 Task: Create a rule when an item is removed from a checklist by me .
Action: Mouse moved to (957, 76)
Screenshot: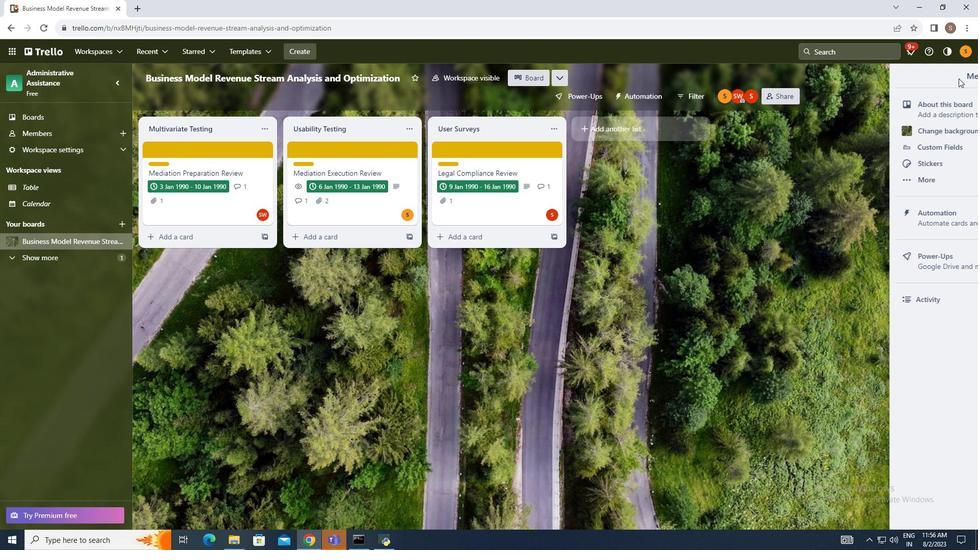 
Action: Mouse pressed left at (957, 76)
Screenshot: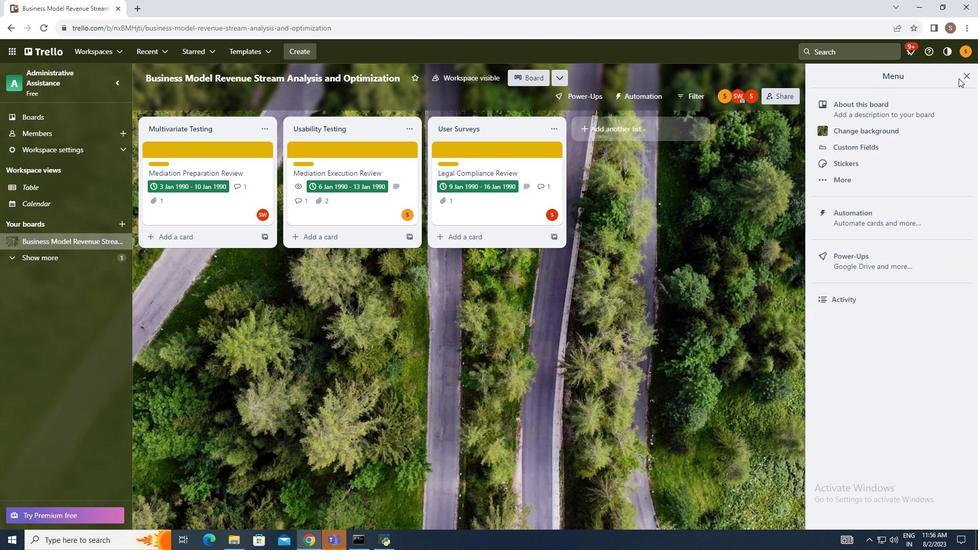 
Action: Mouse moved to (883, 211)
Screenshot: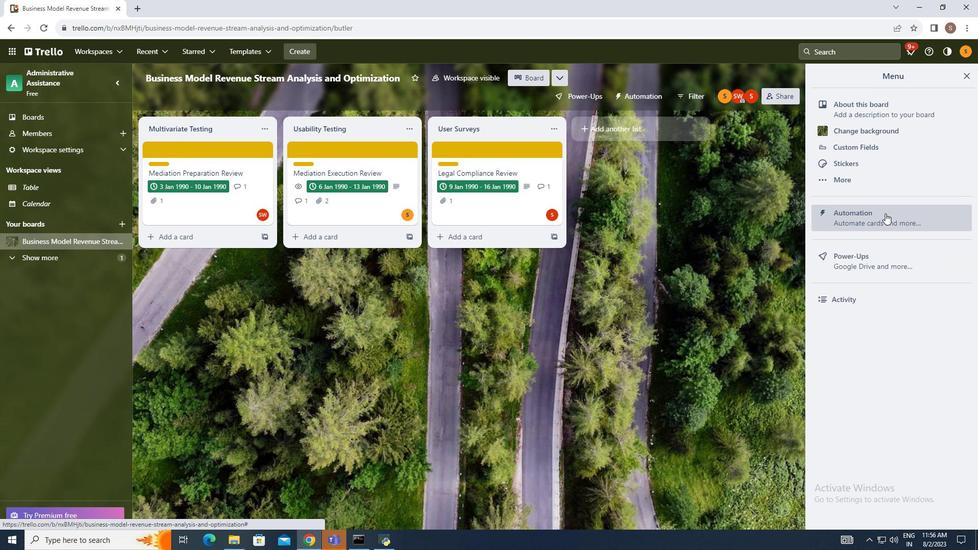 
Action: Mouse pressed left at (883, 211)
Screenshot: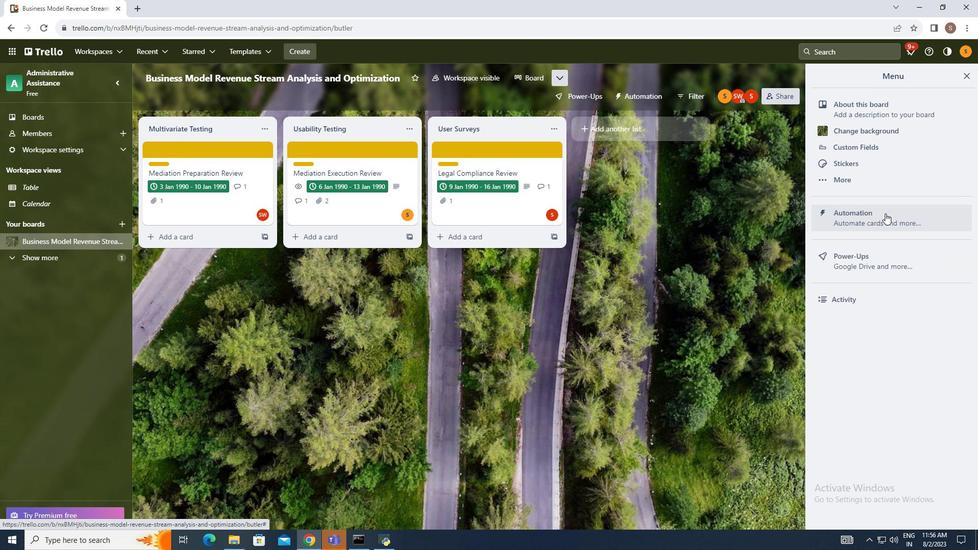 
Action: Mouse moved to (200, 183)
Screenshot: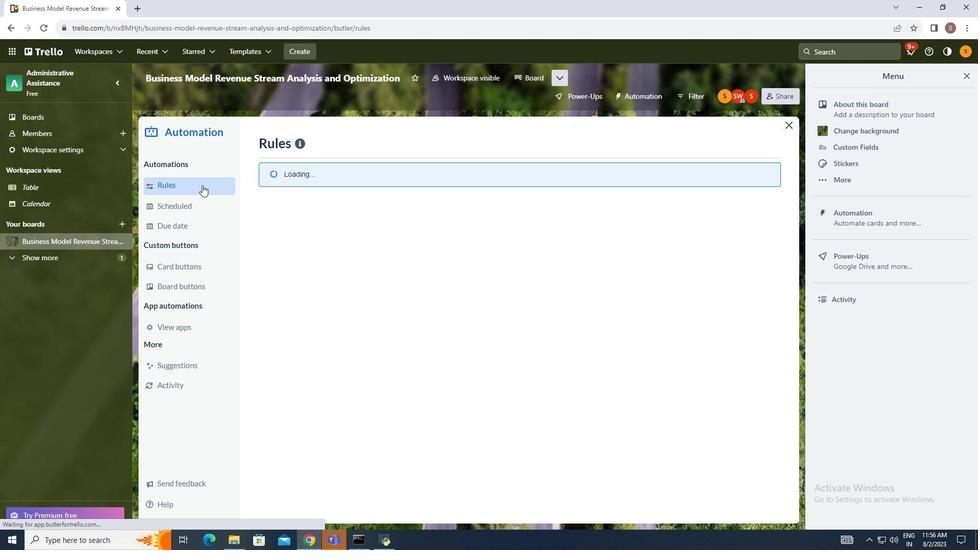
Action: Mouse pressed left at (200, 183)
Screenshot: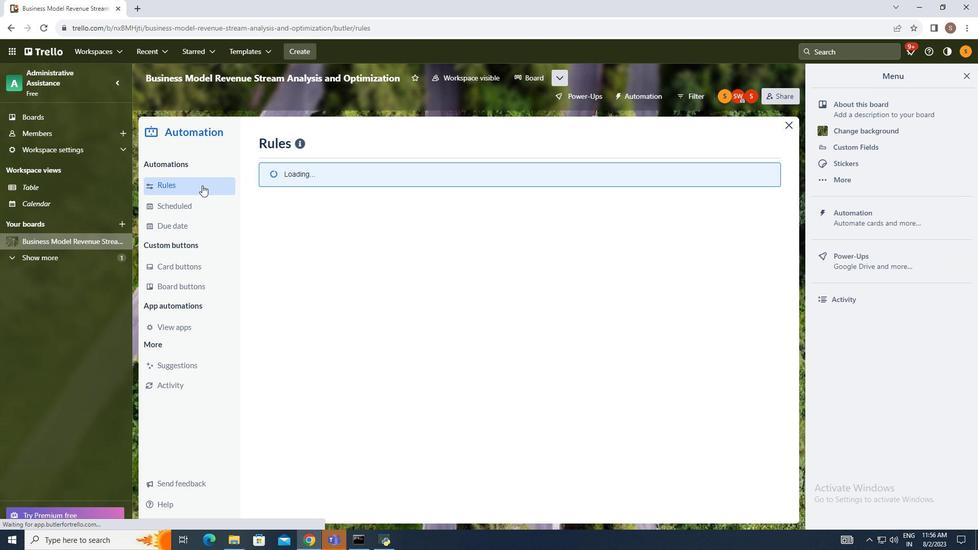 
Action: Mouse moved to (677, 141)
Screenshot: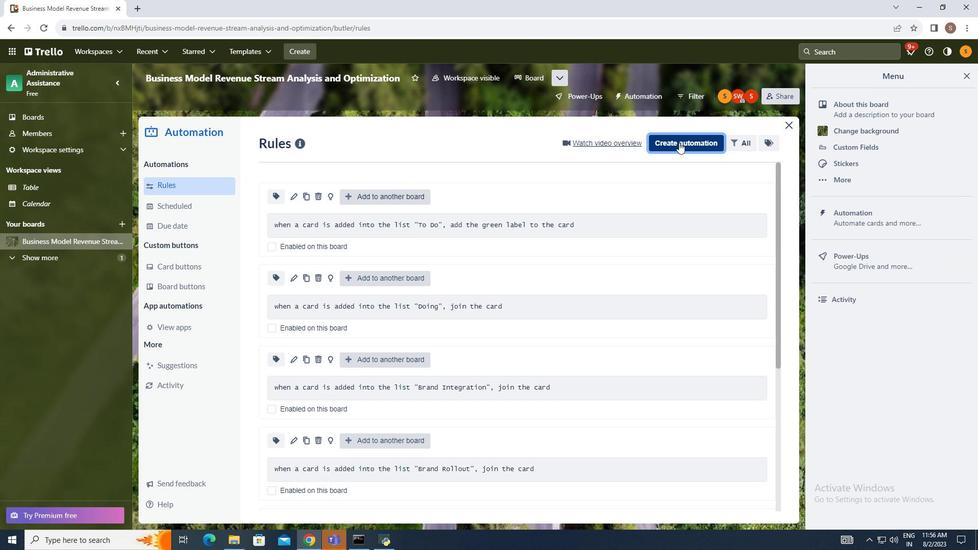 
Action: Mouse pressed left at (677, 141)
Screenshot: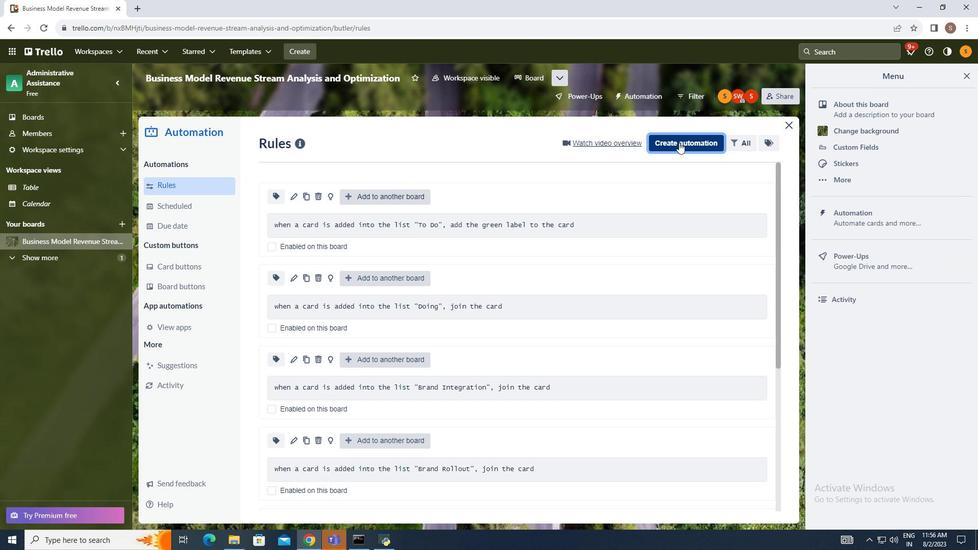 
Action: Mouse moved to (530, 239)
Screenshot: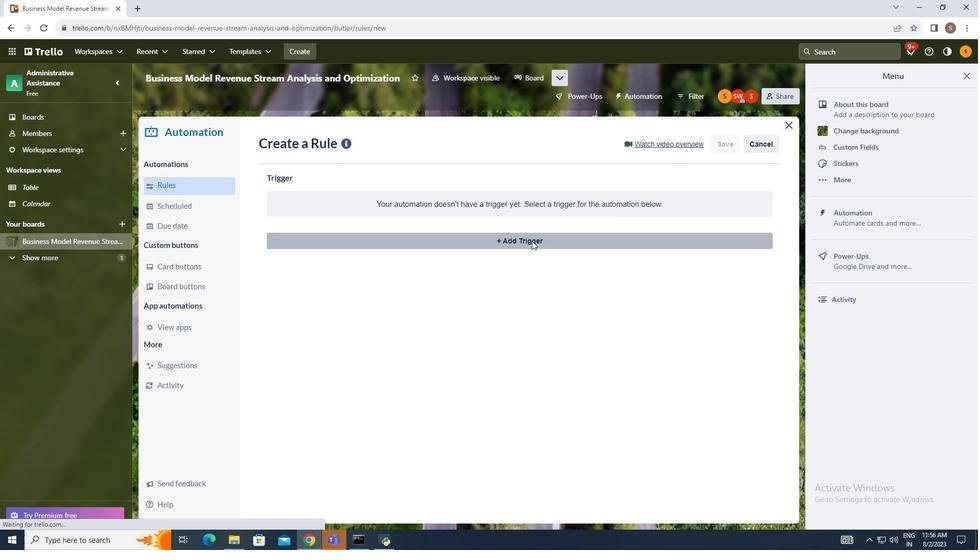 
Action: Mouse pressed left at (530, 239)
Screenshot: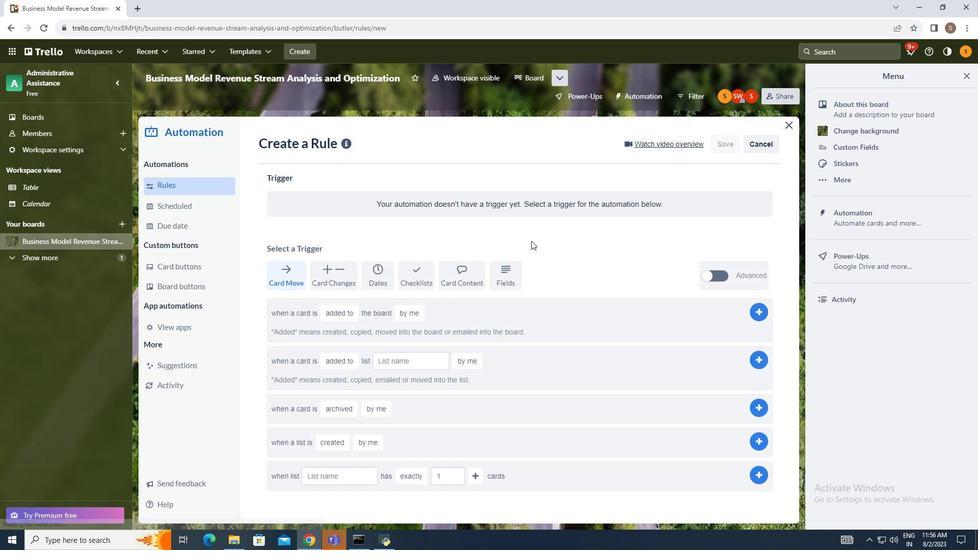 
Action: Mouse moved to (410, 268)
Screenshot: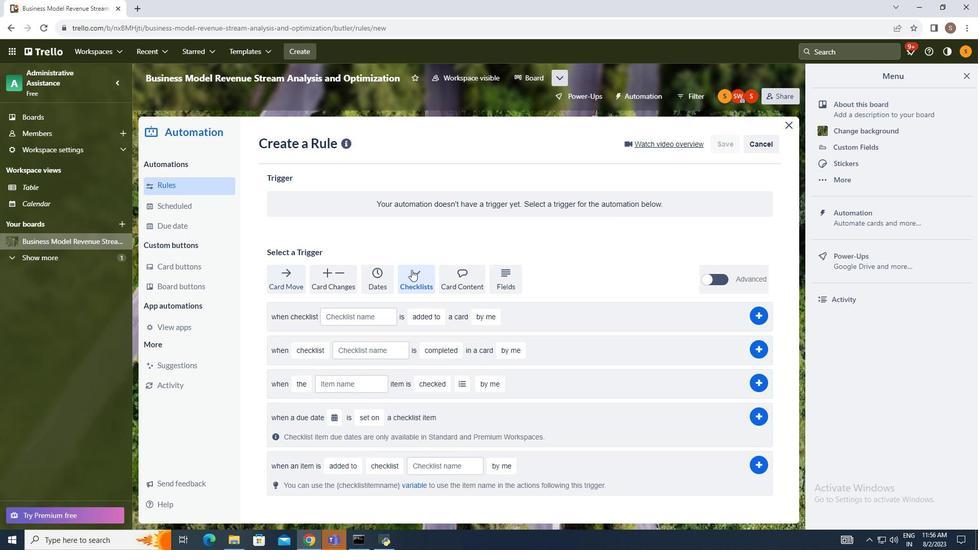 
Action: Mouse pressed left at (410, 268)
Screenshot: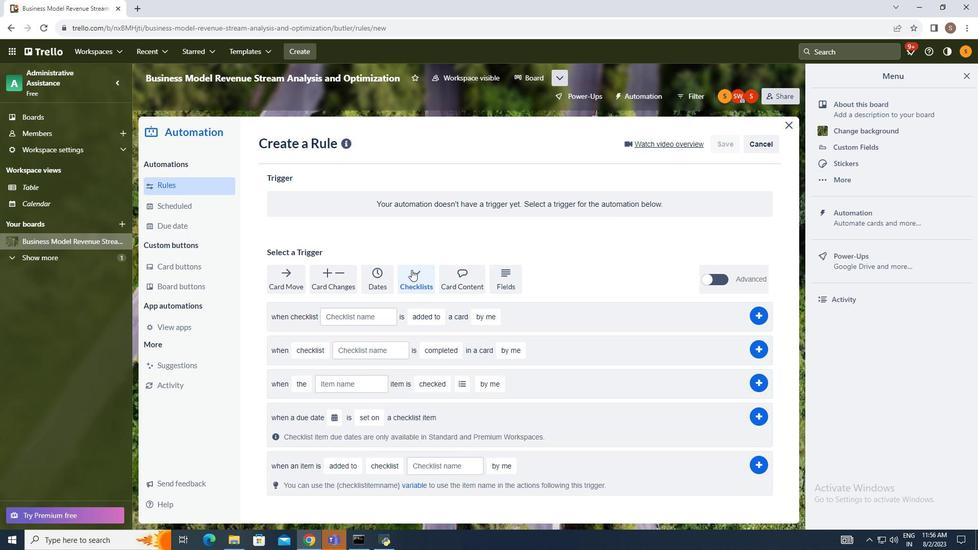 
Action: Mouse moved to (287, 455)
Screenshot: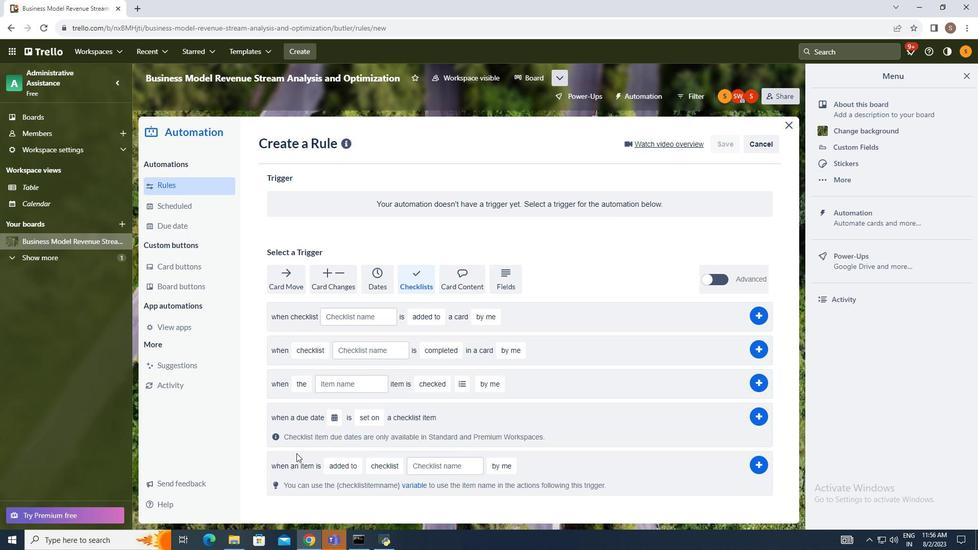 
Action: Mouse scrolled (287, 454) with delta (0, 0)
Screenshot: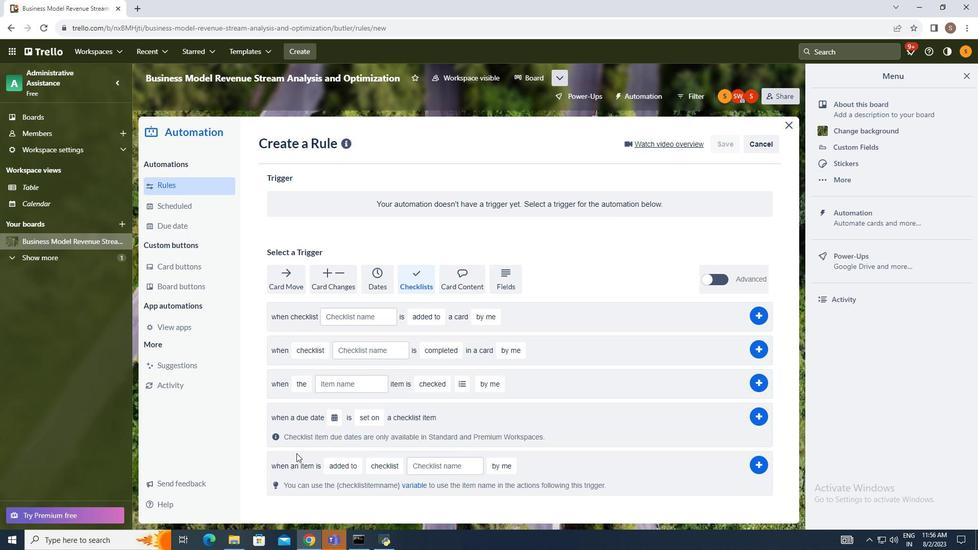 
Action: Mouse moved to (291, 453)
Screenshot: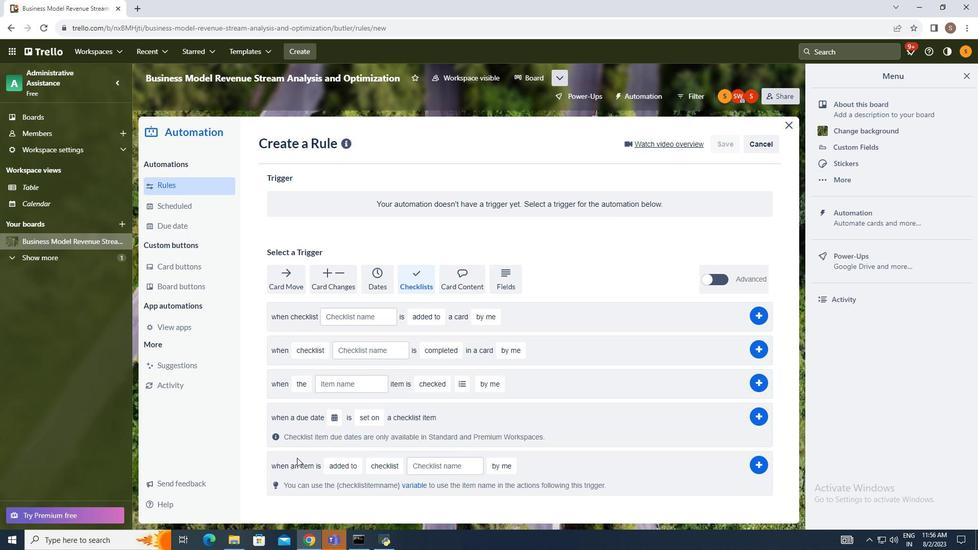 
Action: Mouse scrolled (290, 454) with delta (0, 0)
Screenshot: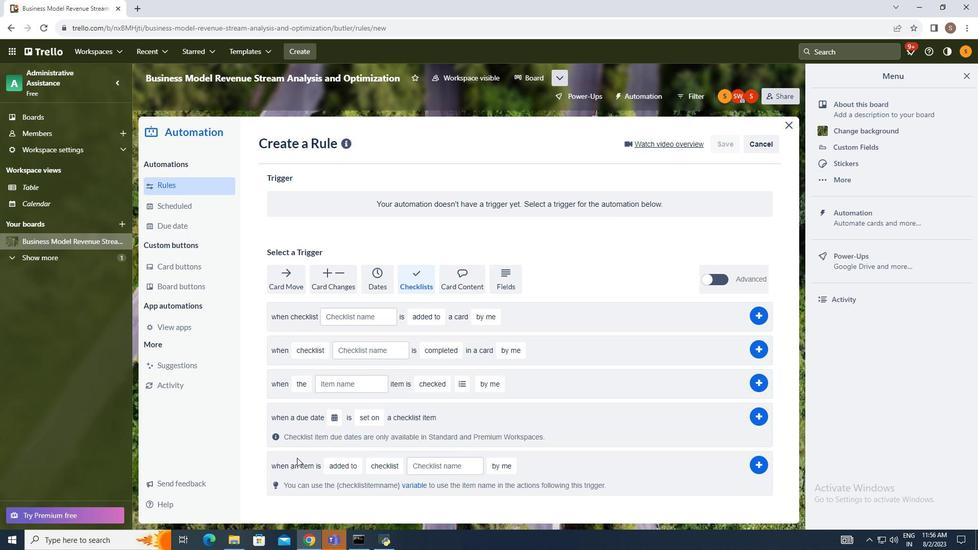 
Action: Mouse moved to (296, 469)
Screenshot: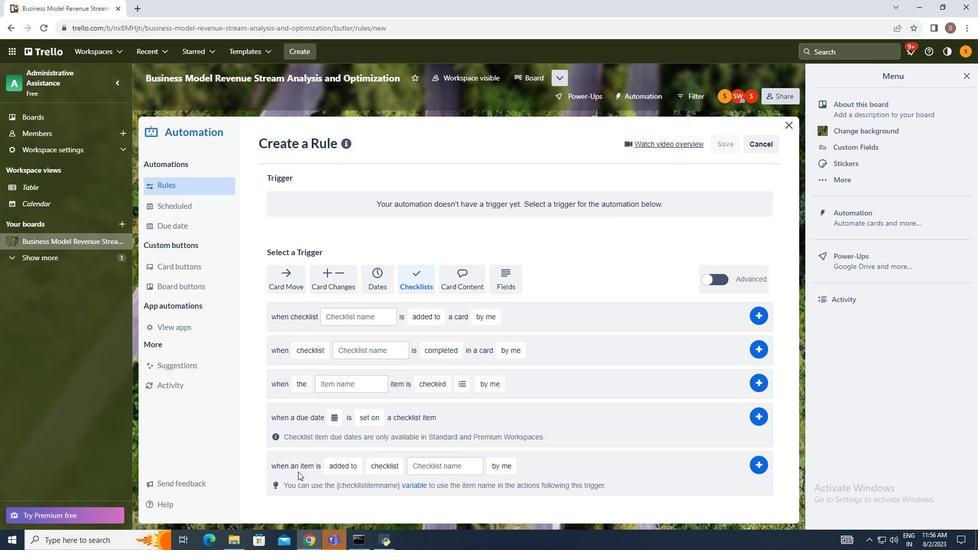 
Action: Mouse scrolled (296, 468) with delta (0, 0)
Screenshot: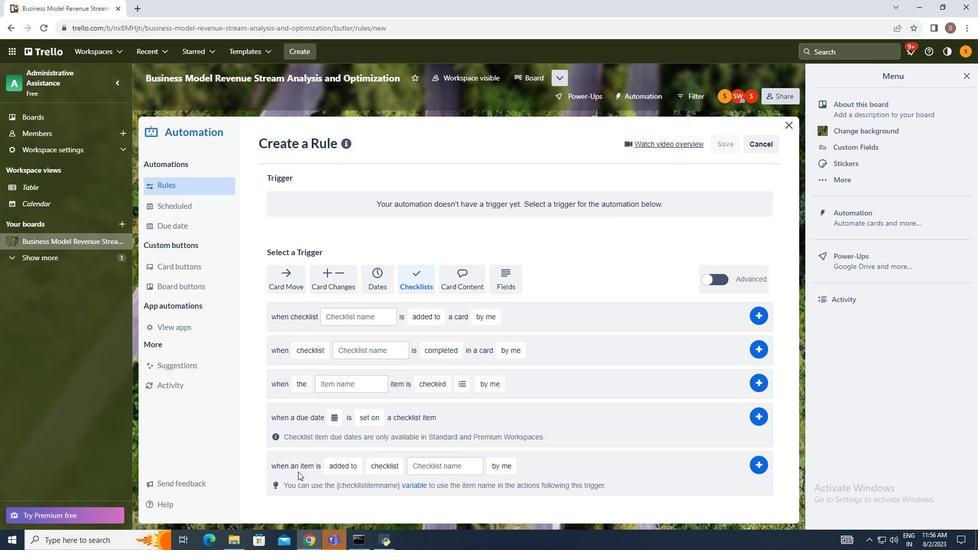 
Action: Mouse moved to (296, 470)
Screenshot: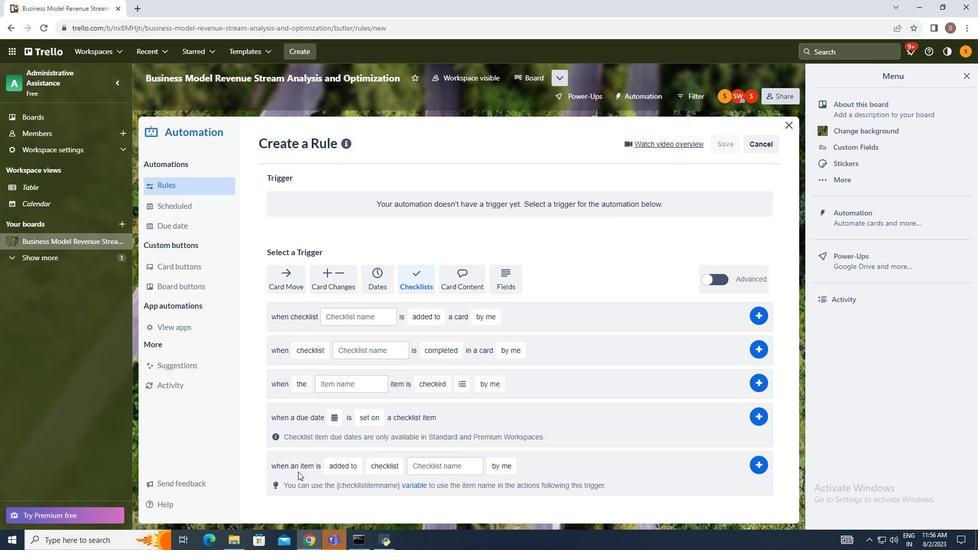 
Action: Mouse scrolled (296, 469) with delta (0, 0)
Screenshot: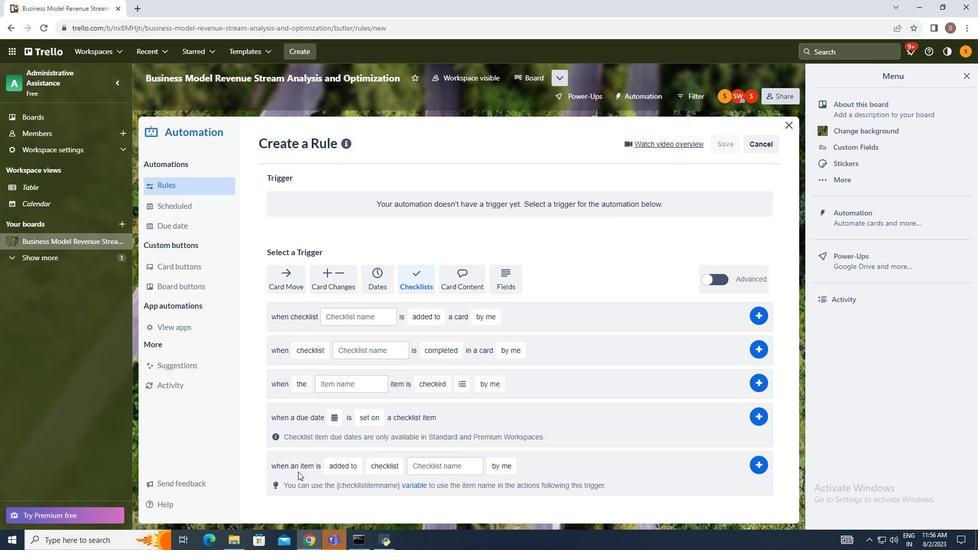 
Action: Mouse moved to (340, 467)
Screenshot: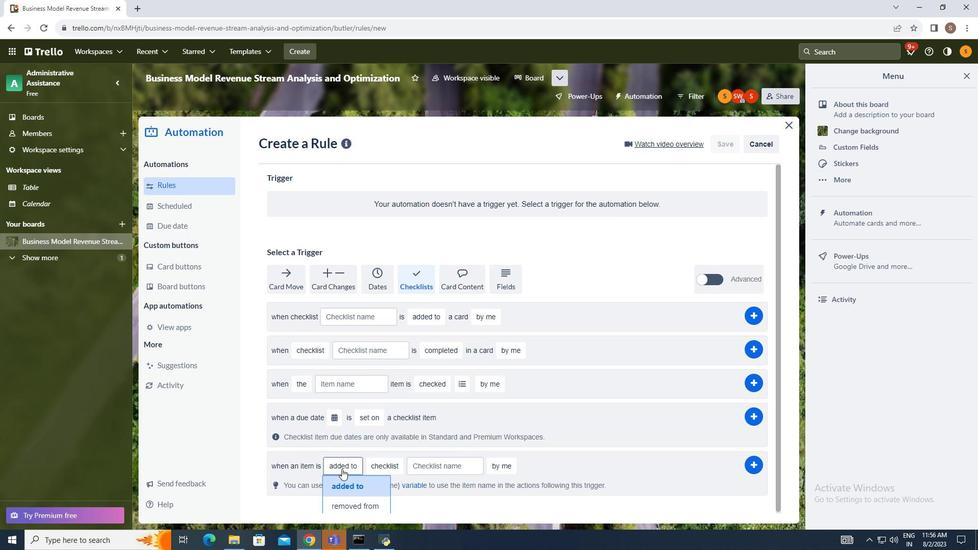 
Action: Mouse pressed left at (340, 467)
Screenshot: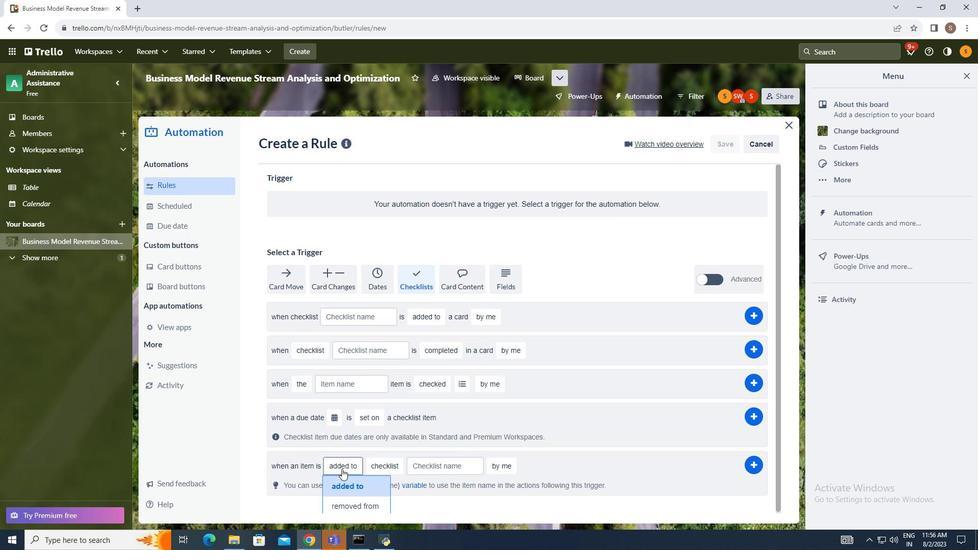 
Action: Mouse moved to (350, 500)
Screenshot: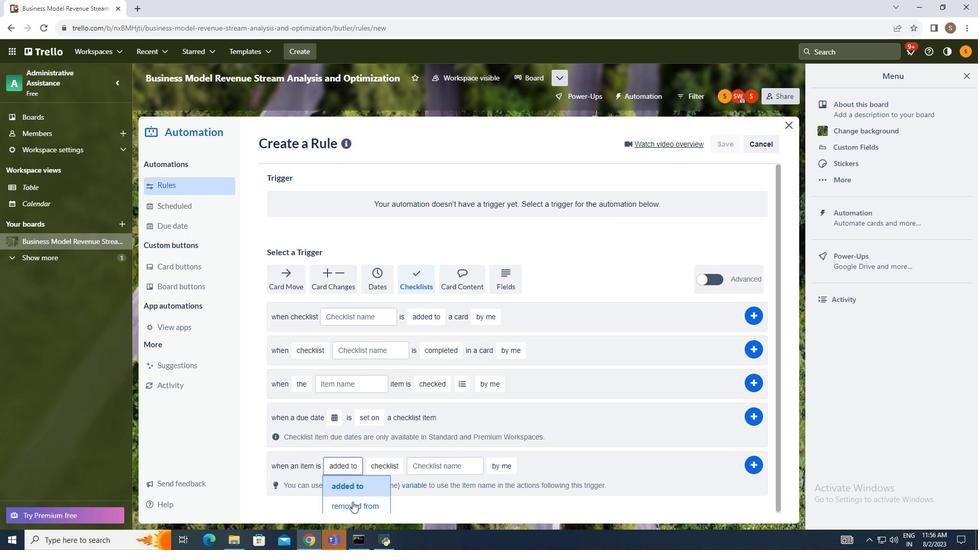 
Action: Mouse pressed left at (350, 500)
Screenshot: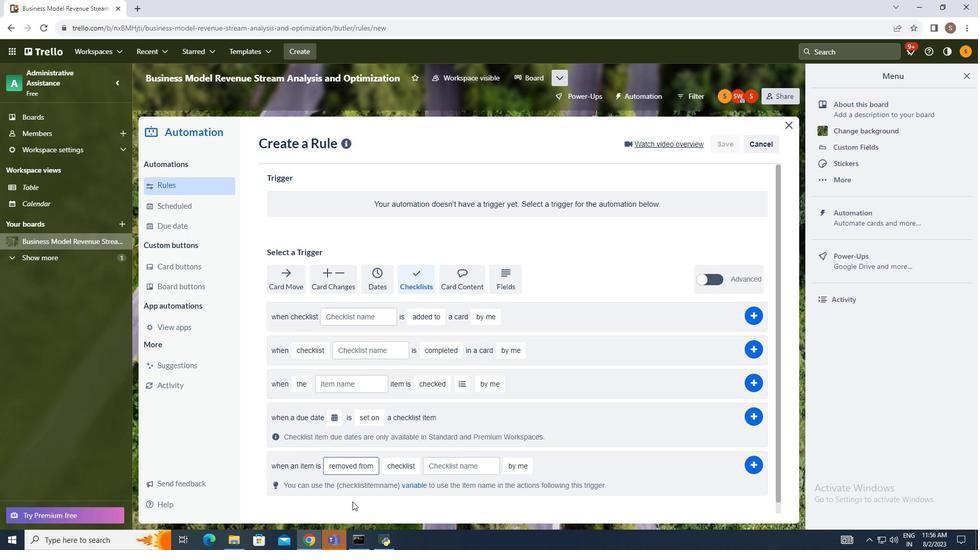 
Action: Mouse moved to (396, 466)
Screenshot: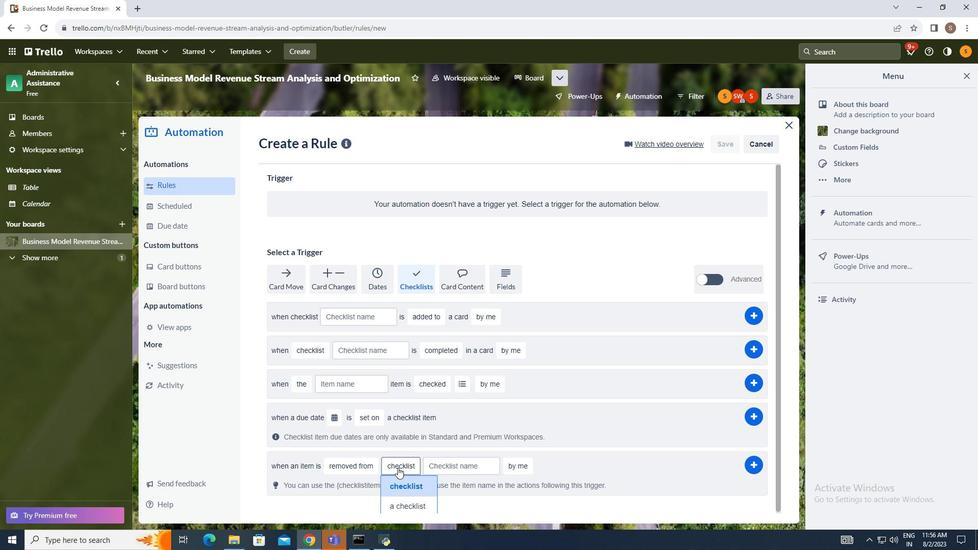
Action: Mouse pressed left at (396, 466)
Screenshot: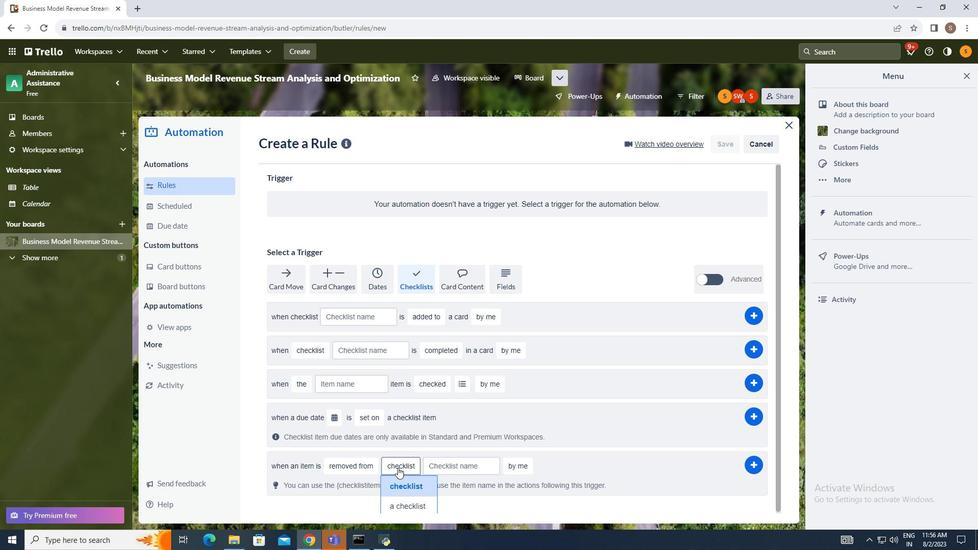 
Action: Mouse moved to (400, 481)
Screenshot: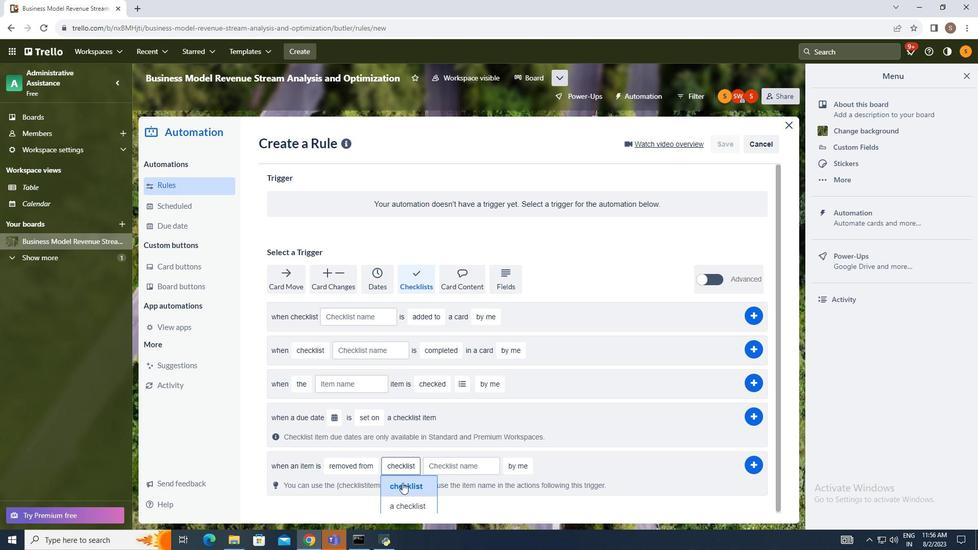 
Action: Mouse pressed left at (400, 481)
Screenshot: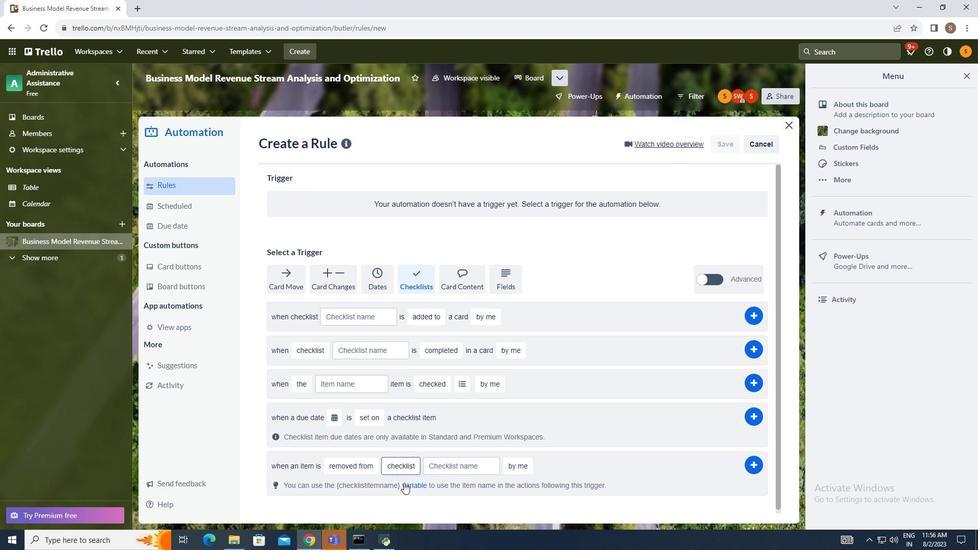 
Action: Mouse moved to (527, 461)
Screenshot: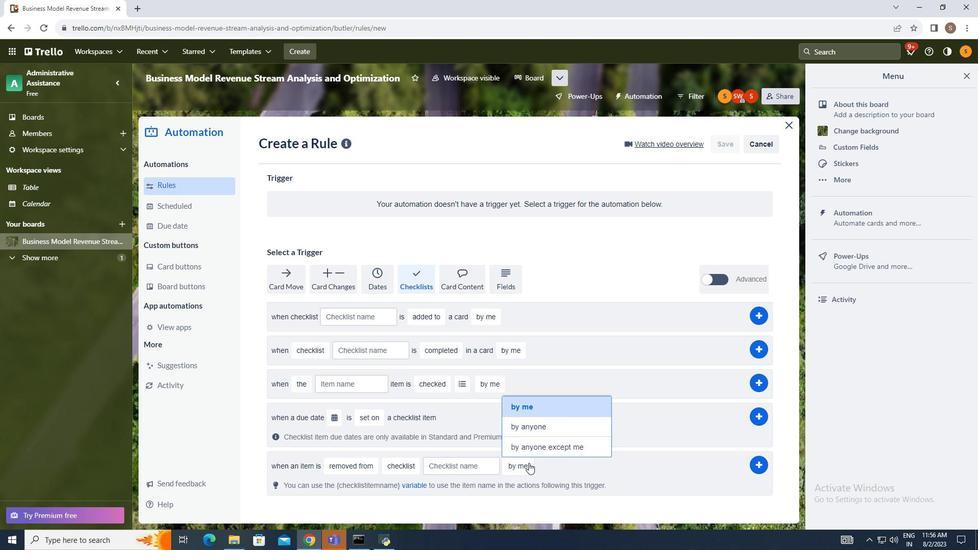 
Action: Mouse pressed left at (527, 461)
Screenshot: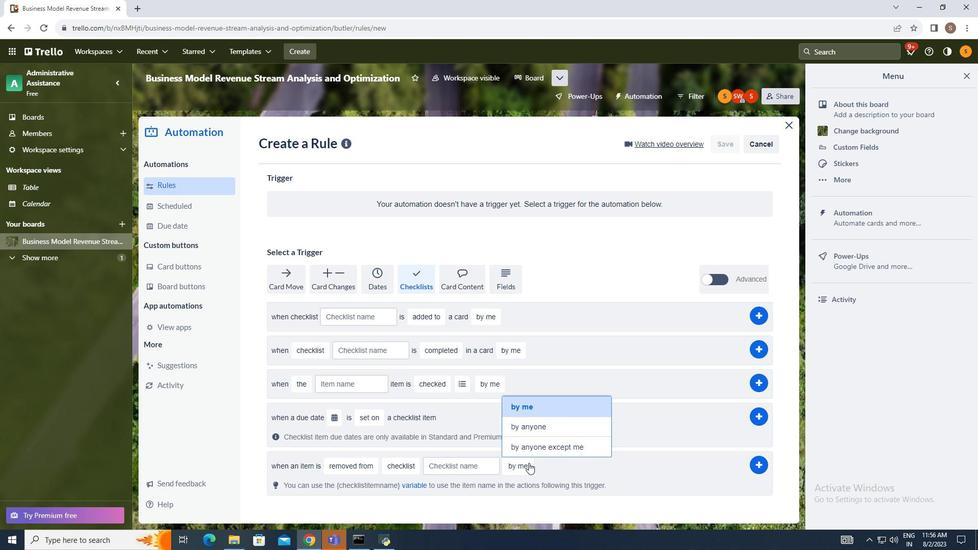 
Action: Mouse moved to (534, 401)
Screenshot: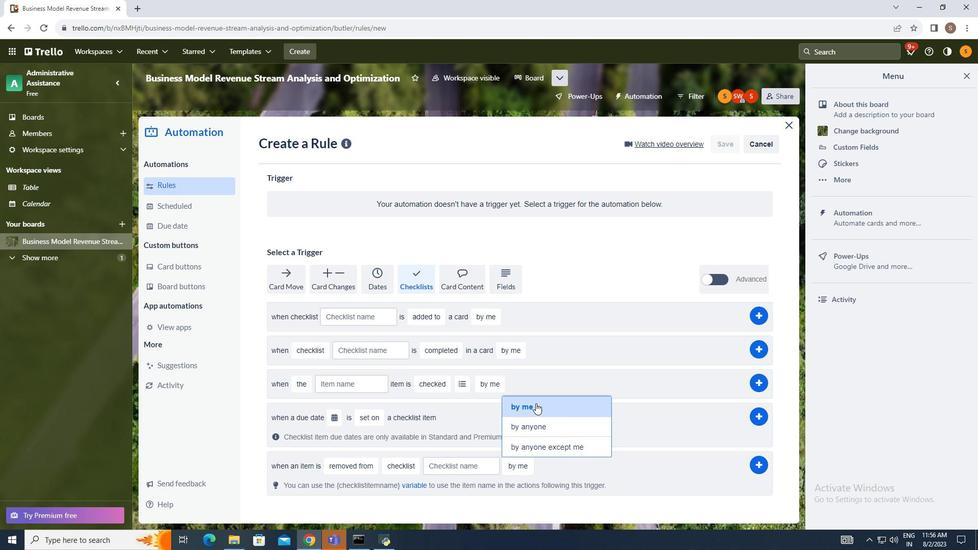 
Action: Mouse pressed left at (534, 401)
Screenshot: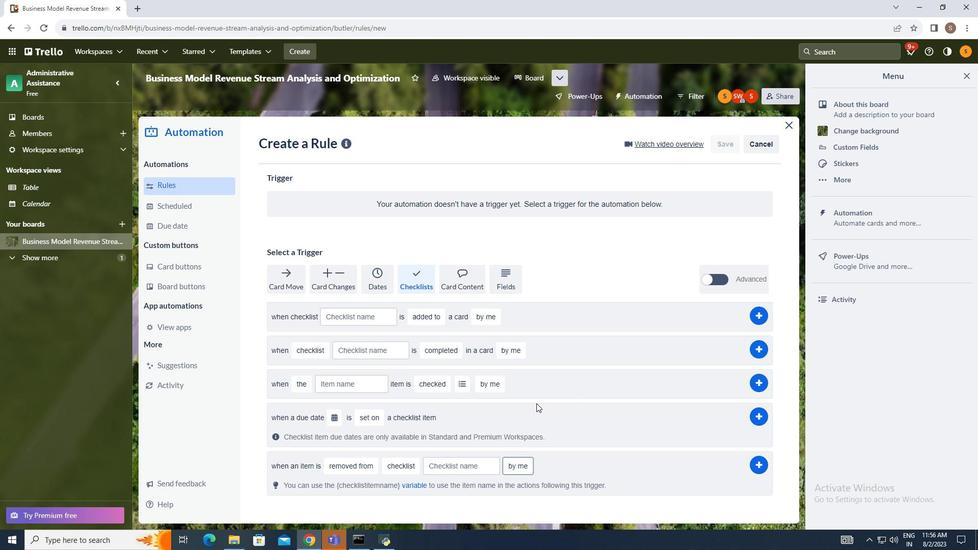 
Action: Mouse moved to (763, 461)
Screenshot: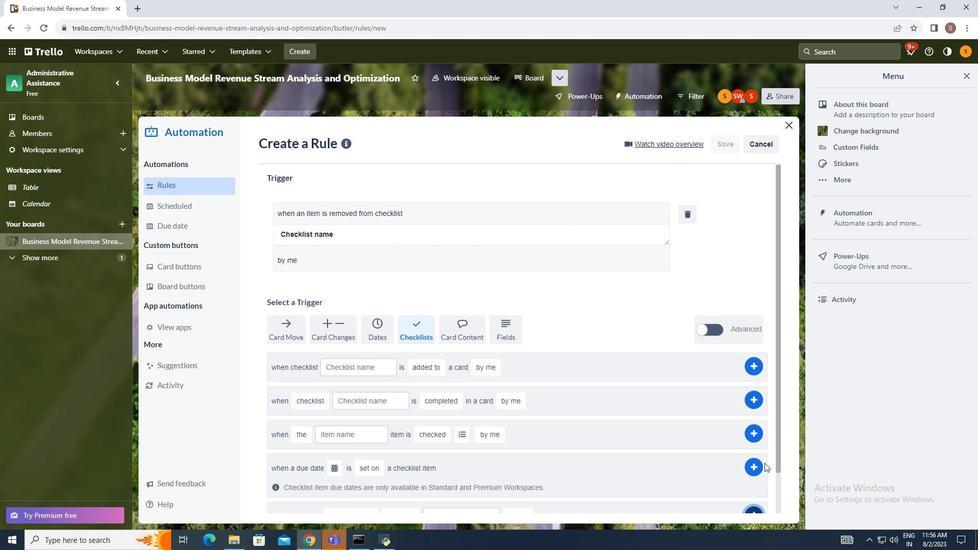 
Action: Mouse pressed left at (763, 461)
Screenshot: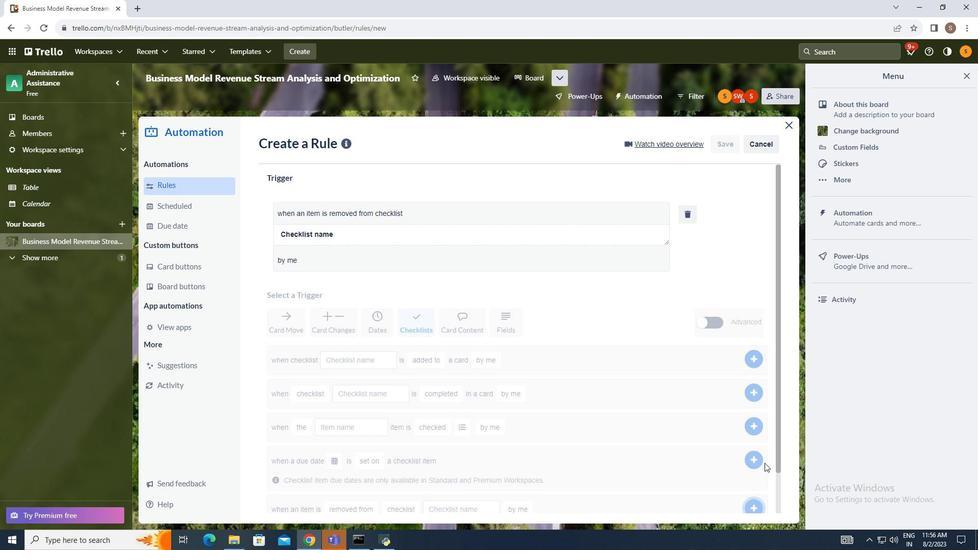 
Action: Mouse moved to (733, 396)
Screenshot: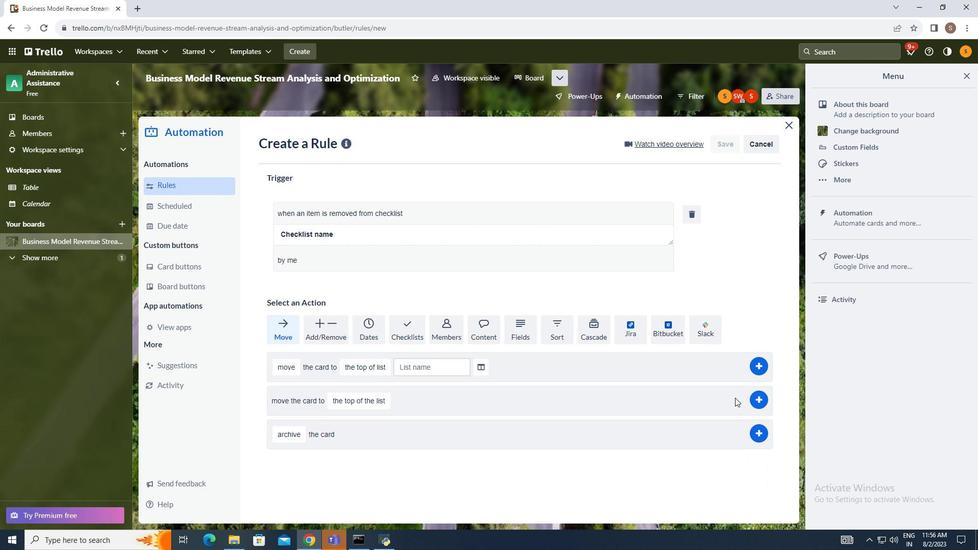 
